 Task: Edit the avatar of the profile "Smith" to Corgi.
Action: Mouse moved to (988, 31)
Screenshot: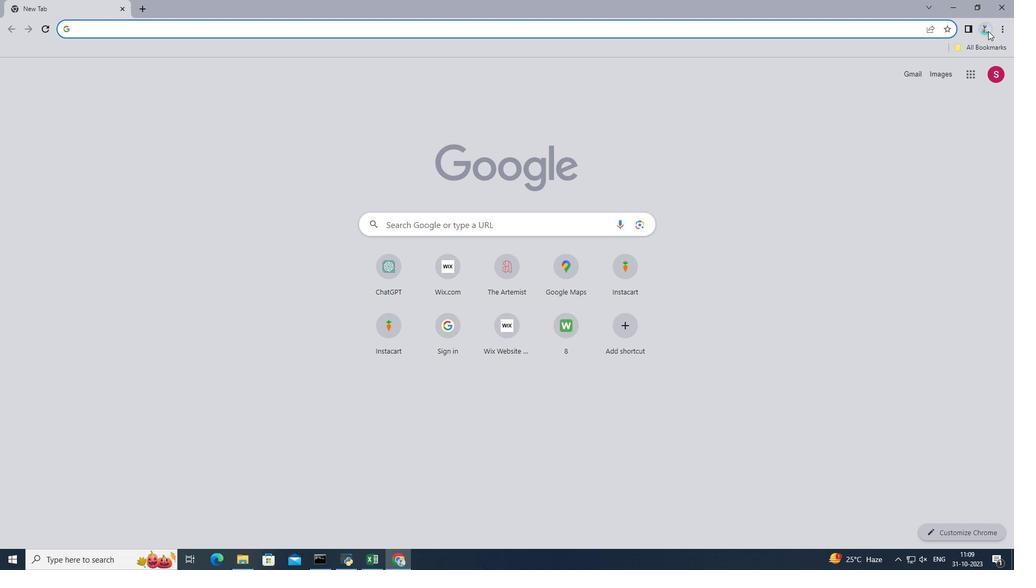 
Action: Mouse pressed left at (988, 31)
Screenshot: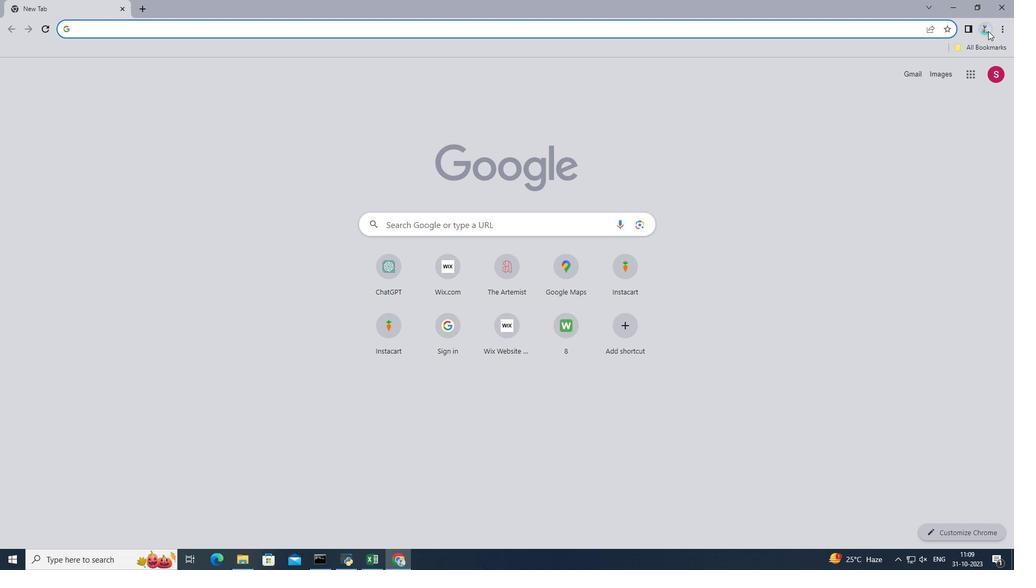 
Action: Mouse moved to (977, 268)
Screenshot: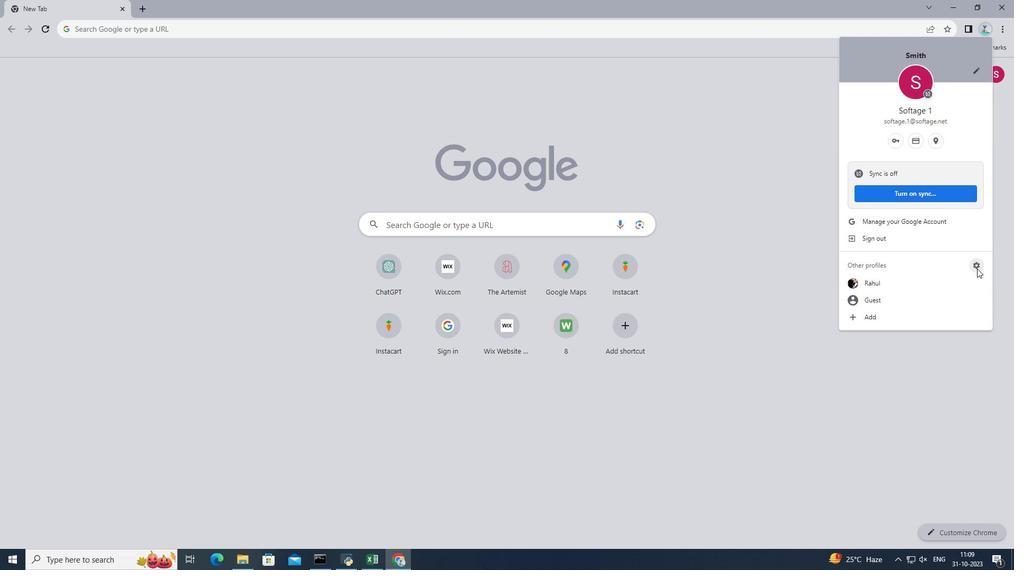 
Action: Mouse pressed left at (977, 268)
Screenshot: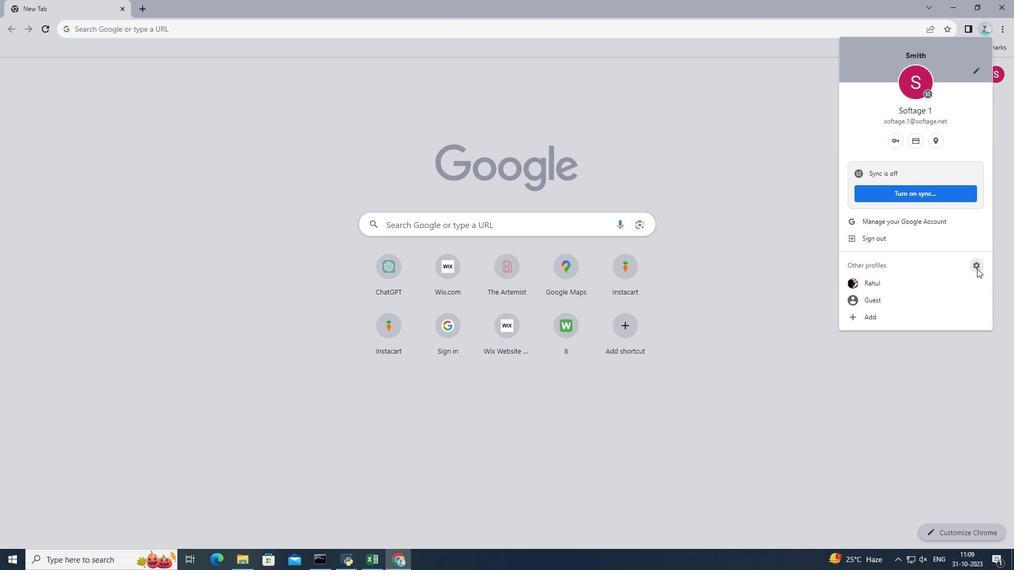 
Action: Mouse moved to (539, 283)
Screenshot: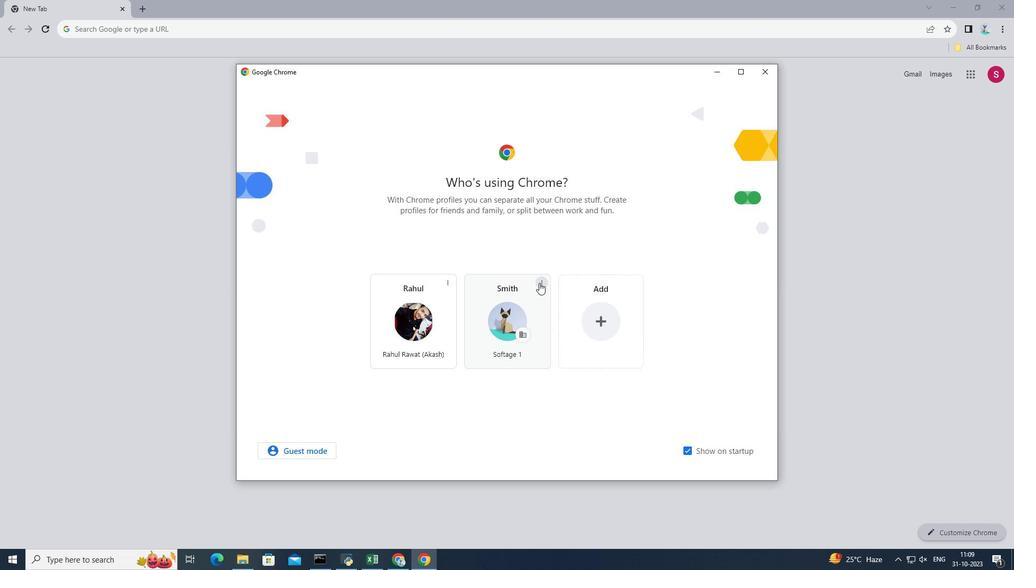 
Action: Mouse pressed left at (539, 283)
Screenshot: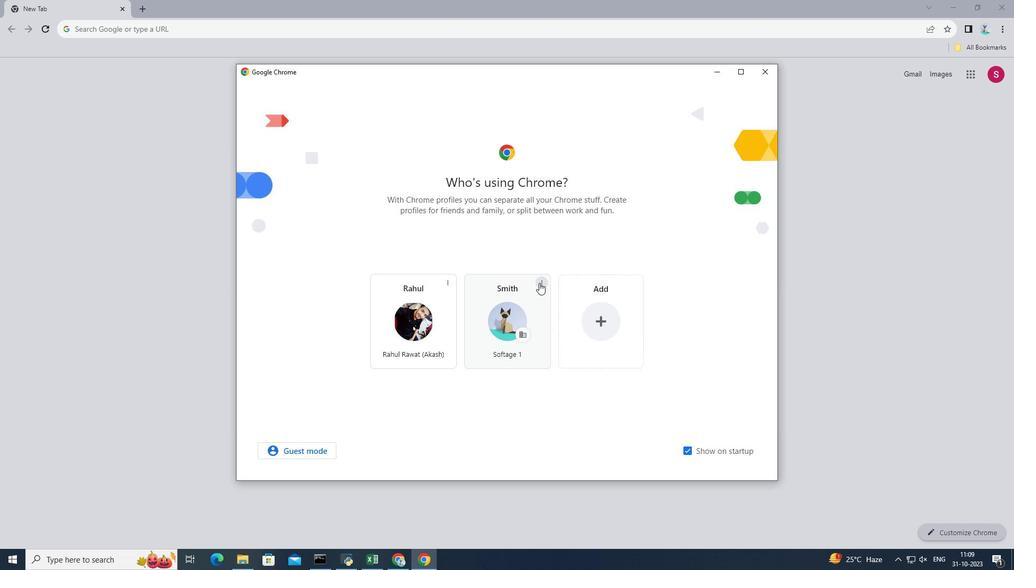 
Action: Mouse moved to (525, 290)
Screenshot: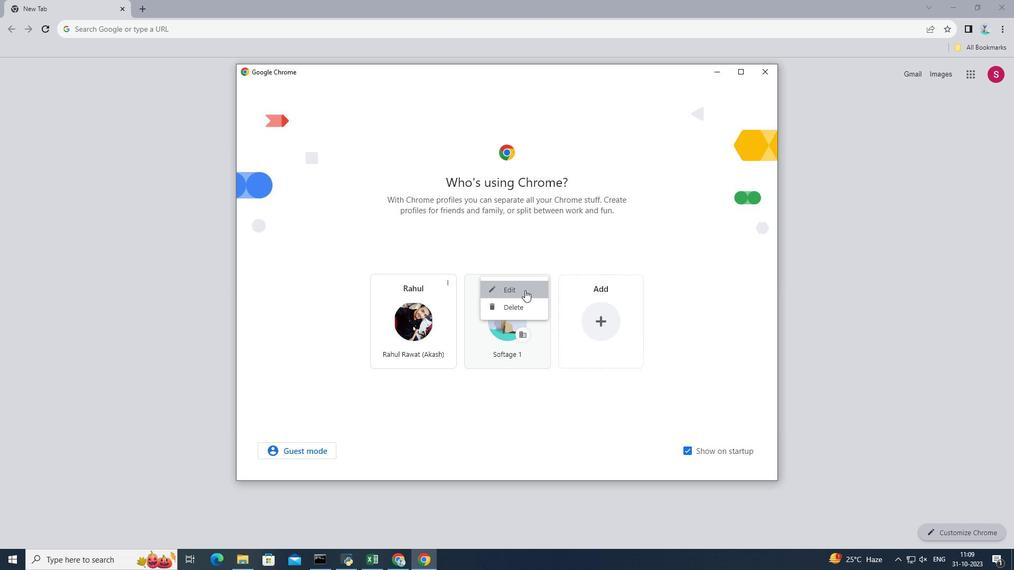 
Action: Mouse pressed left at (525, 290)
Screenshot: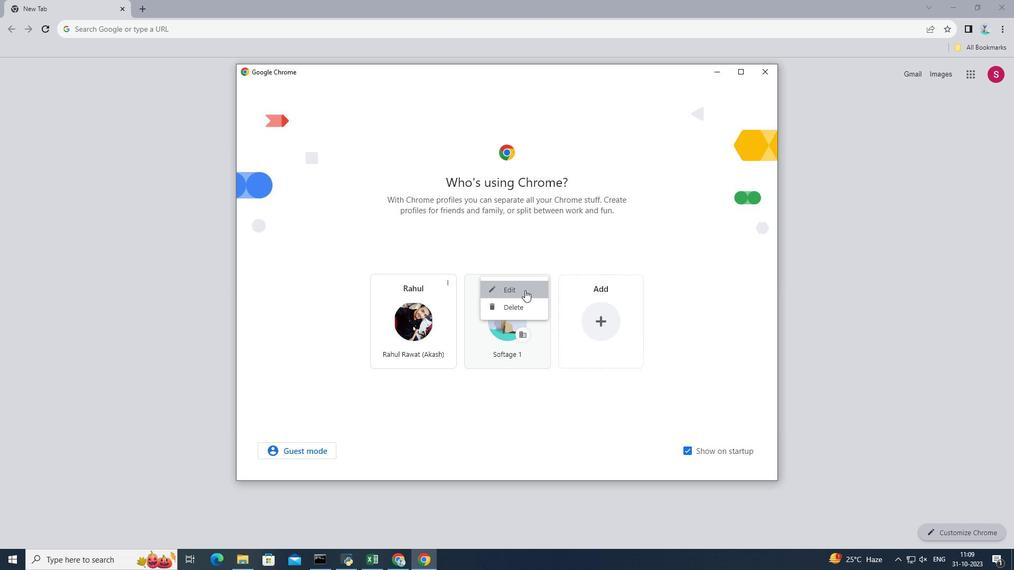 
Action: Mouse moved to (488, 392)
Screenshot: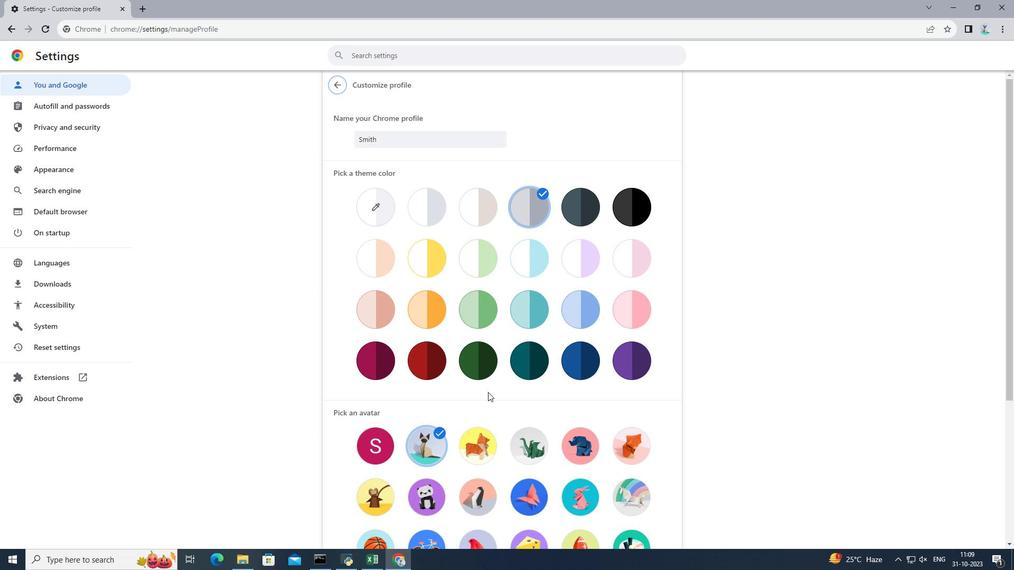 
Action: Mouse scrolled (488, 392) with delta (0, 0)
Screenshot: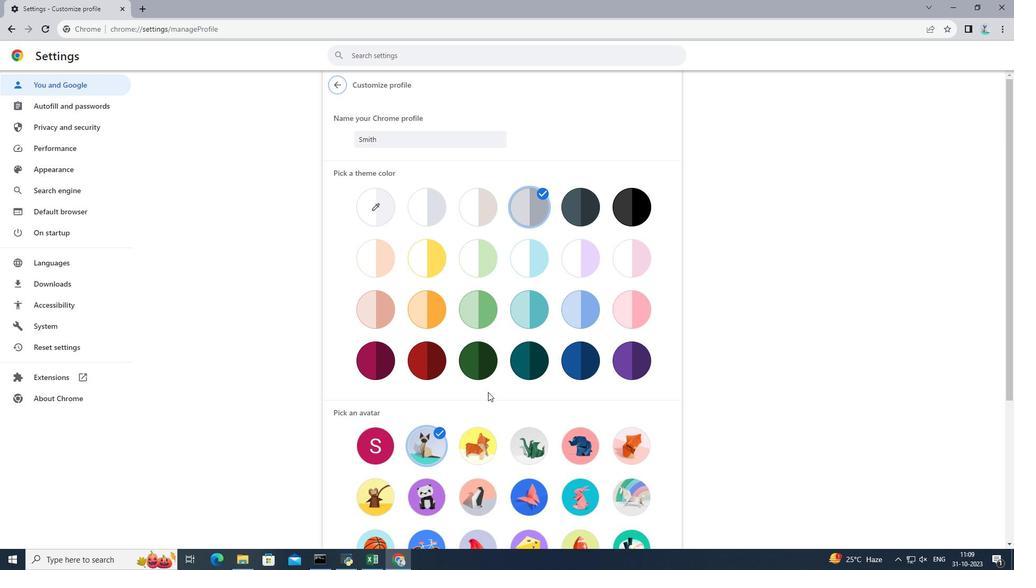 
Action: Mouse scrolled (488, 392) with delta (0, 0)
Screenshot: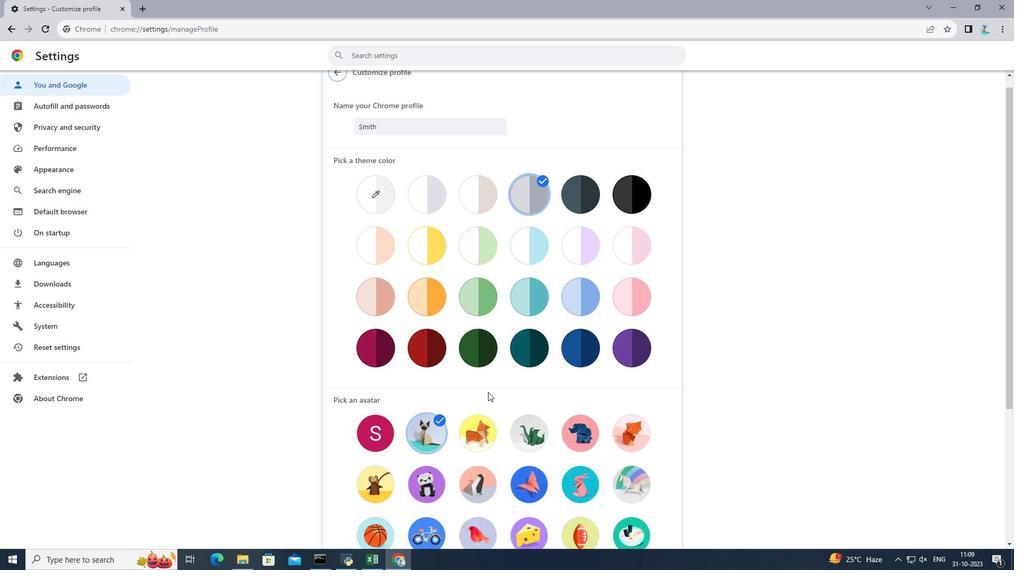 
Action: Mouse moved to (480, 343)
Screenshot: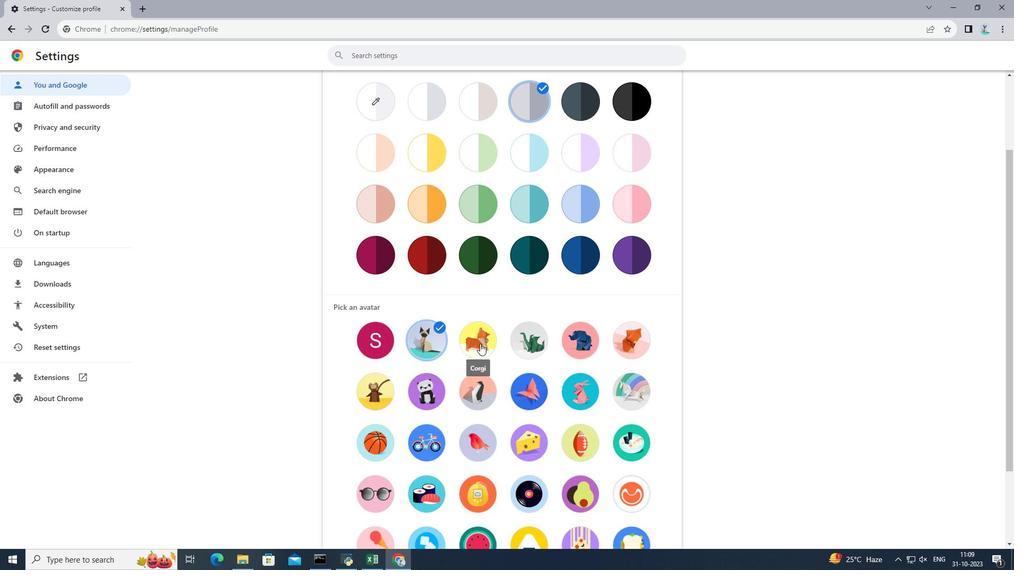 
Action: Mouse pressed left at (480, 343)
Screenshot: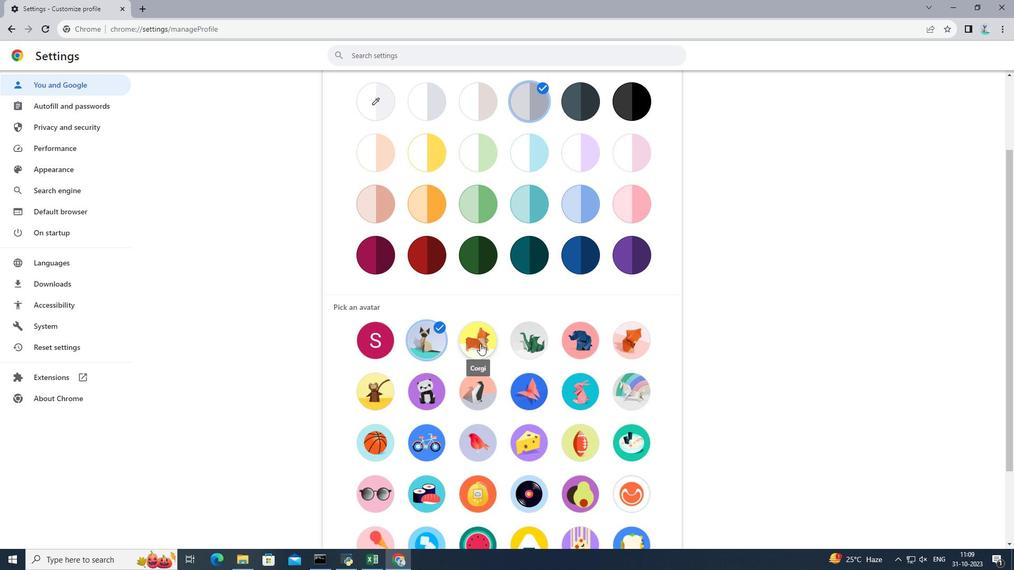
Action: Mouse moved to (778, 378)
Screenshot: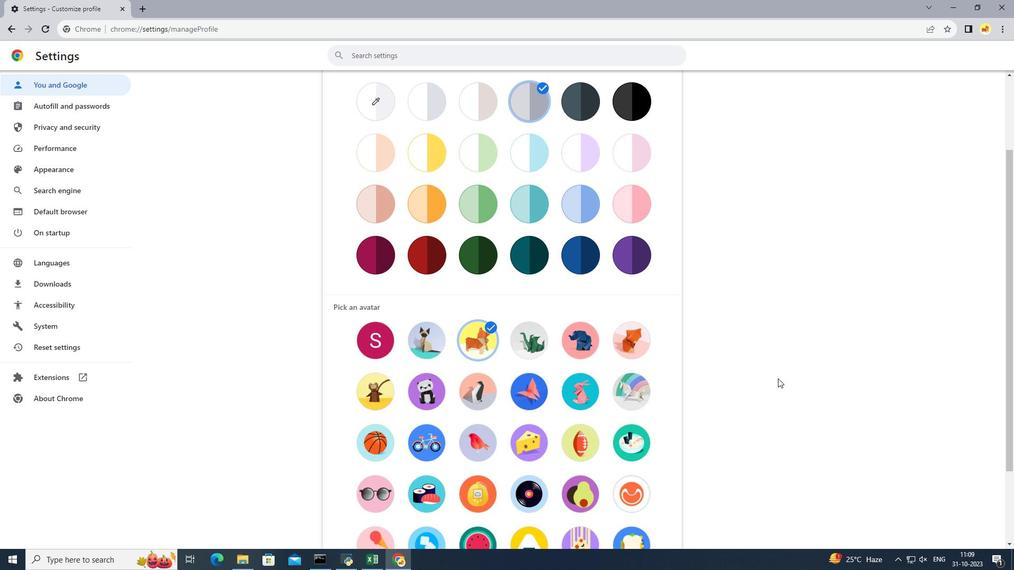 
